 Task: Click the find  button and  set the "Search only active data" while Find Invoice.
Action: Mouse moved to (155, 19)
Screenshot: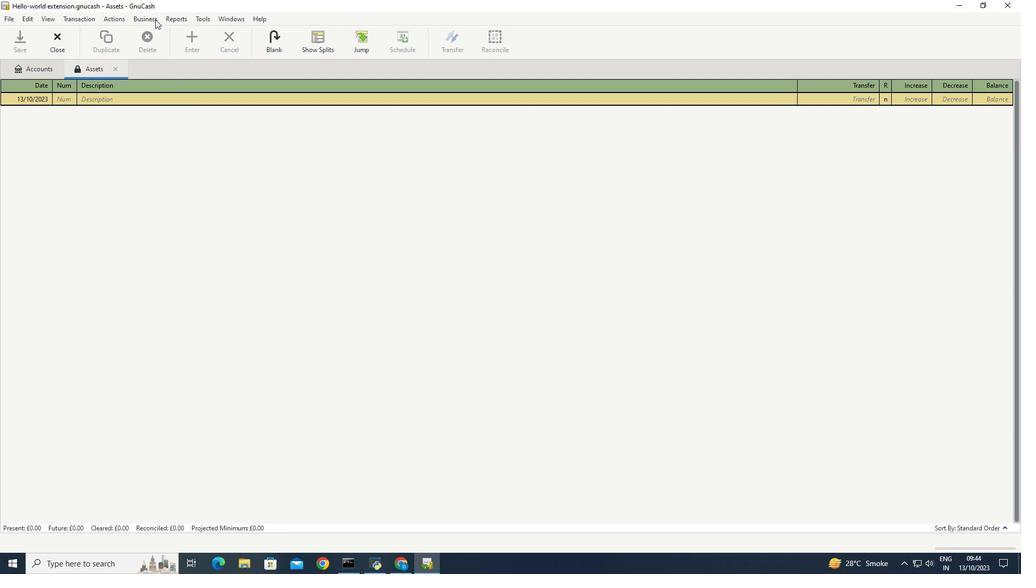 
Action: Mouse pressed left at (155, 19)
Screenshot: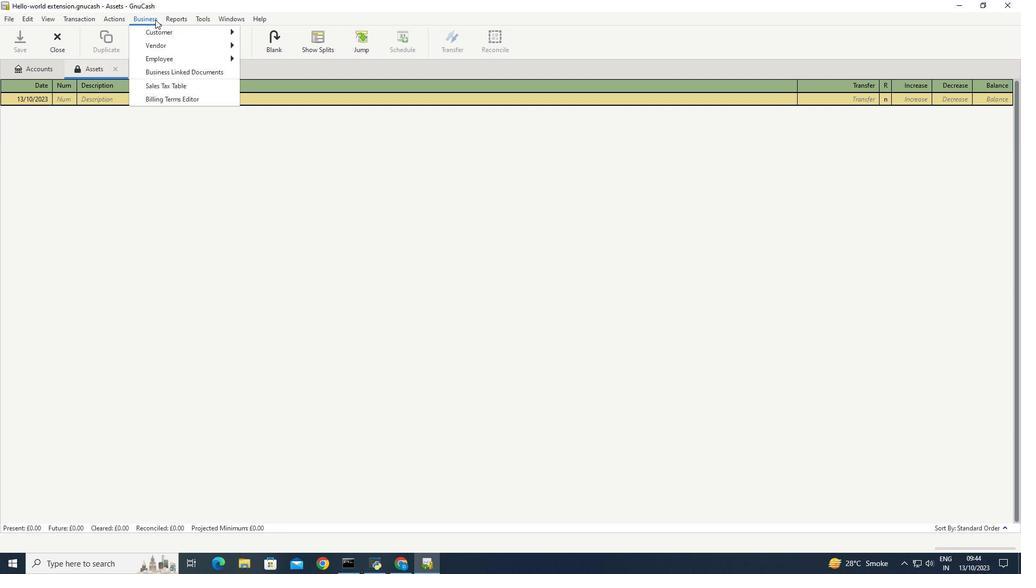 
Action: Mouse moved to (271, 86)
Screenshot: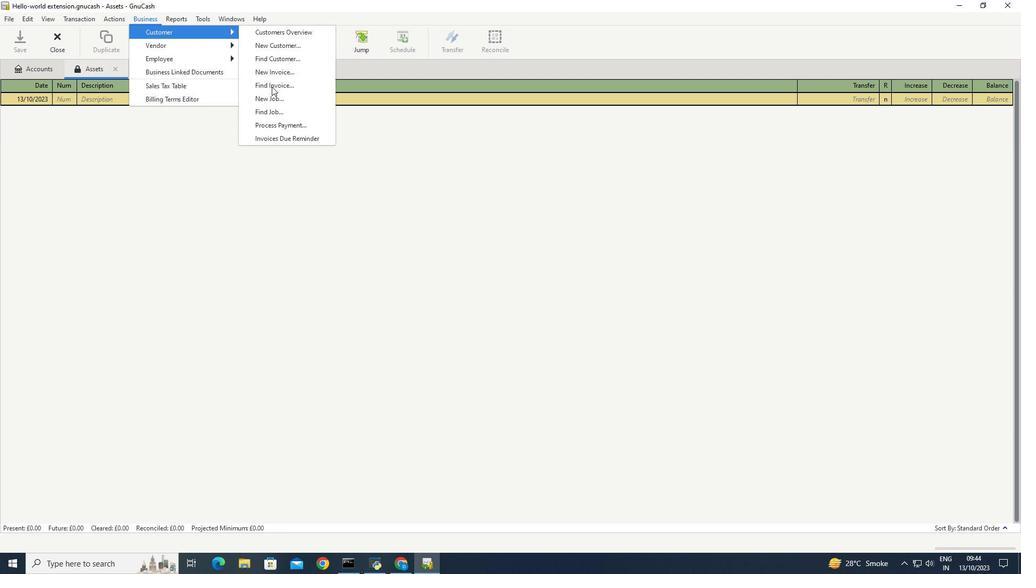 
Action: Mouse pressed left at (271, 86)
Screenshot: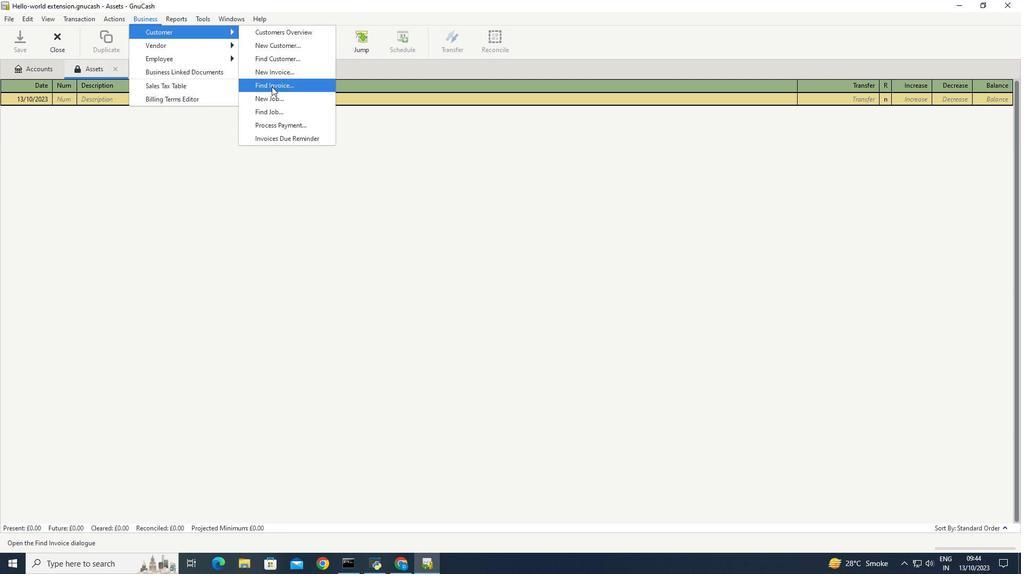 
Action: Mouse moved to (523, 255)
Screenshot: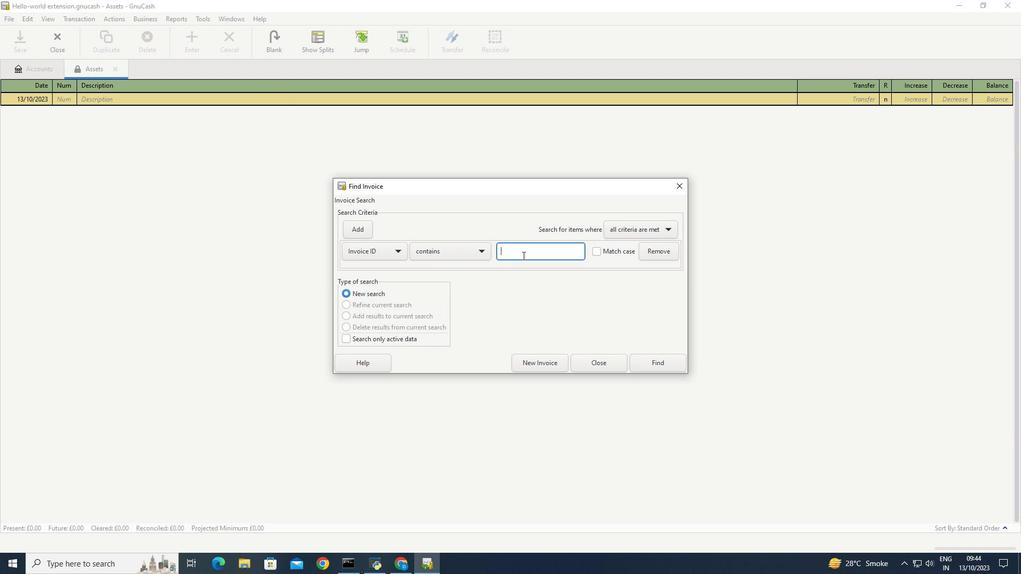 
Action: Mouse pressed left at (523, 255)
Screenshot: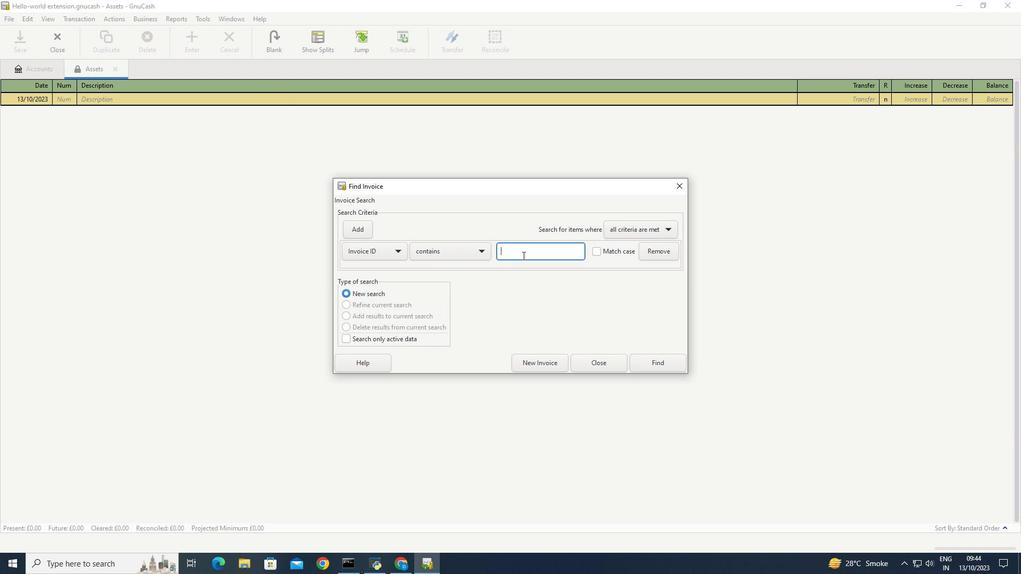 
Action: Key pressed s<Key.backspace><Key.caps_lock>S<Key.caps_lock>oftage
Screenshot: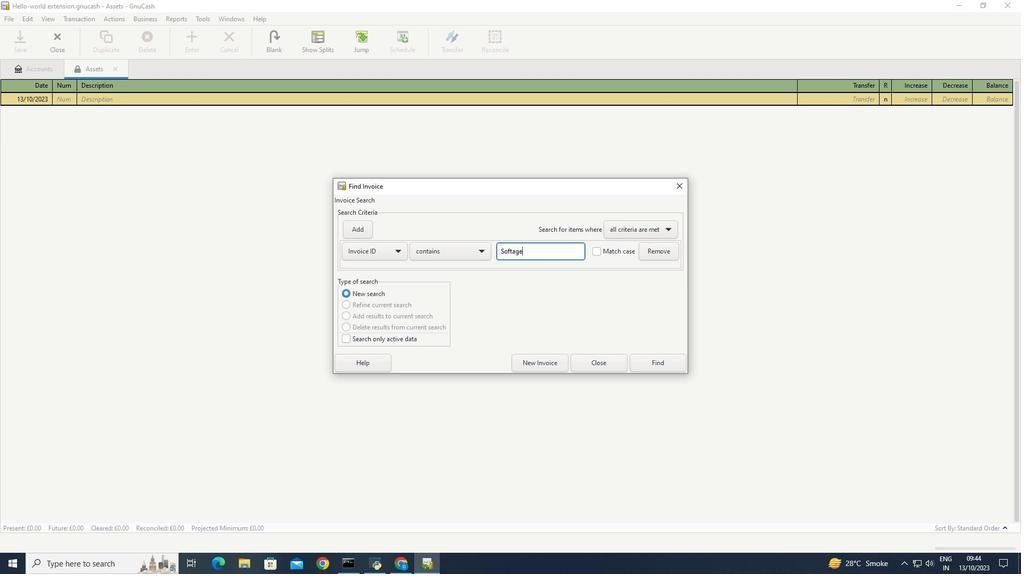 
Action: Mouse moved to (669, 361)
Screenshot: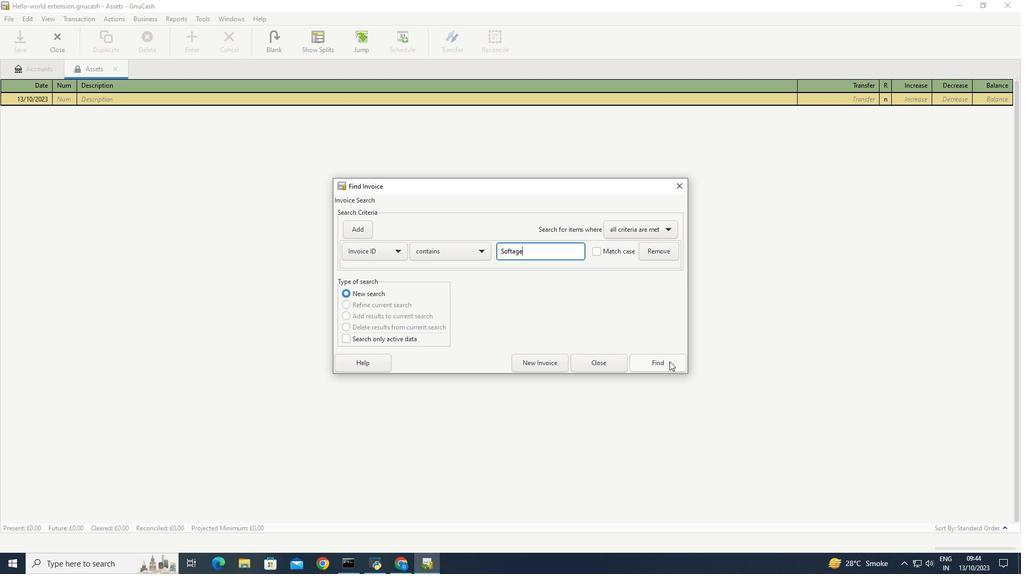 
Action: Mouse pressed left at (669, 361)
Screenshot: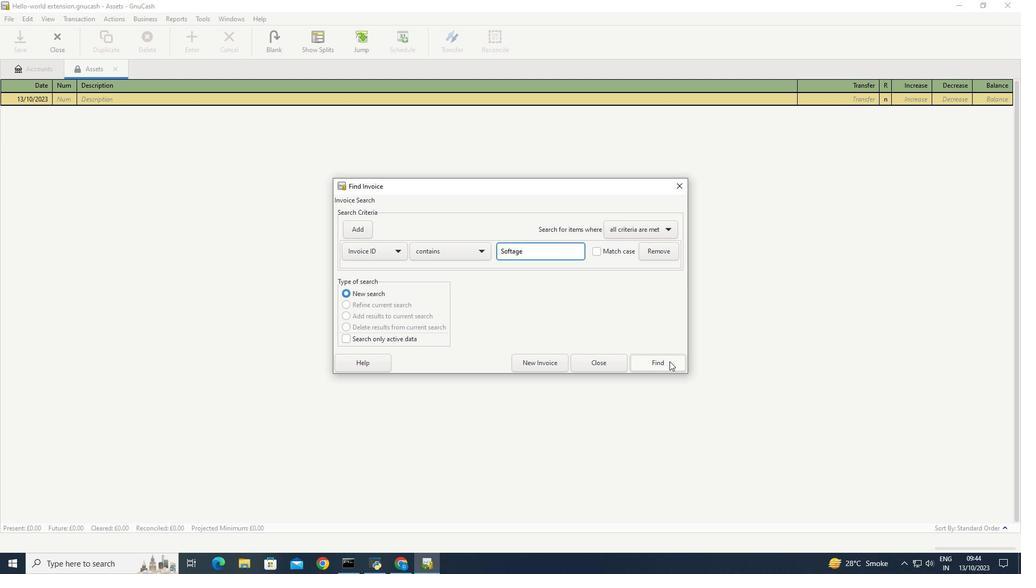 
Action: Mouse moved to (346, 322)
Screenshot: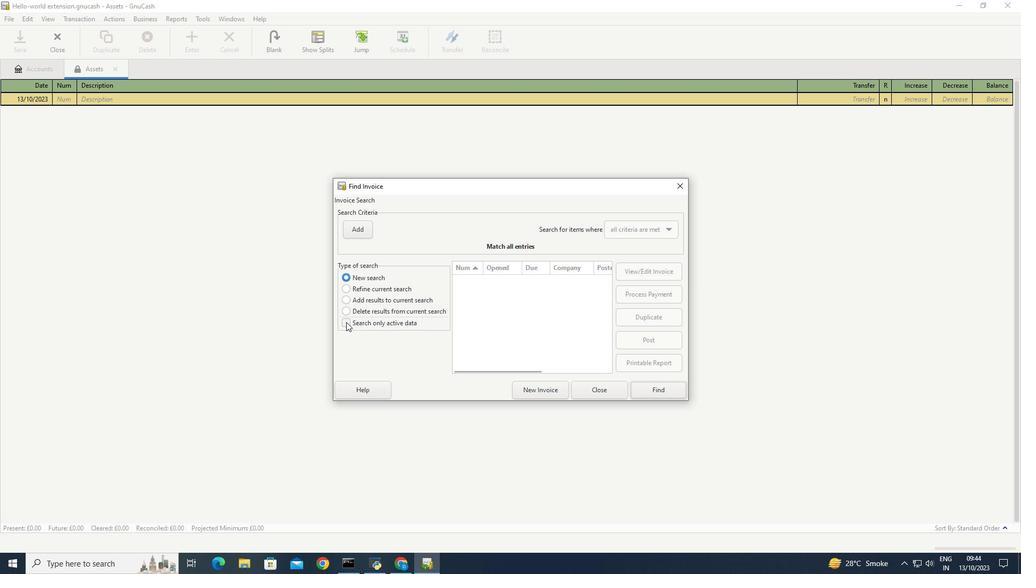 
Action: Mouse pressed left at (346, 322)
Screenshot: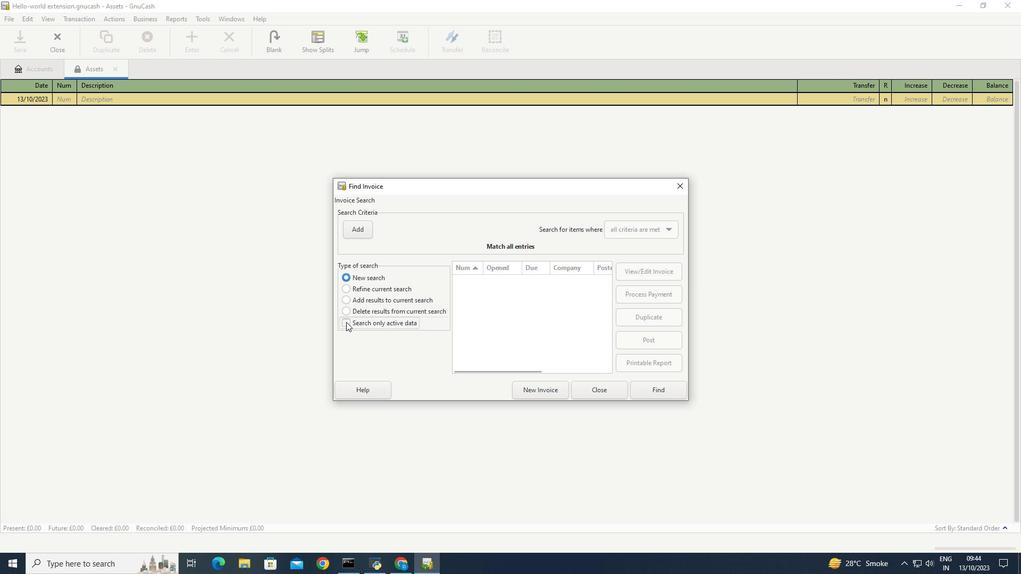 
Action: Mouse moved to (366, 342)
Screenshot: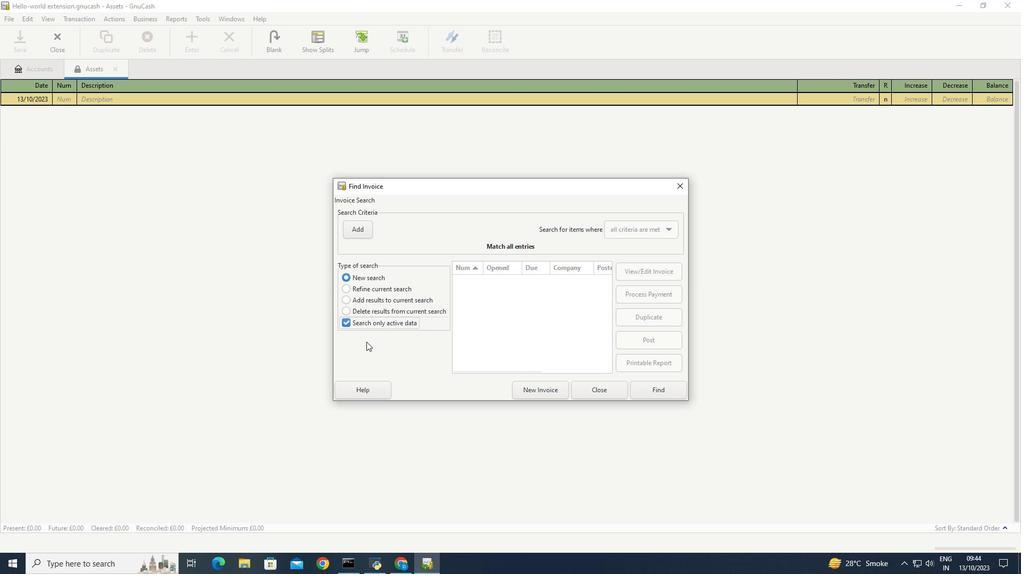 
